 Task: Create new records with the help of DataWeave resources
Action: Mouse scrolled (168, 132) with delta (0, 0)
Screenshot: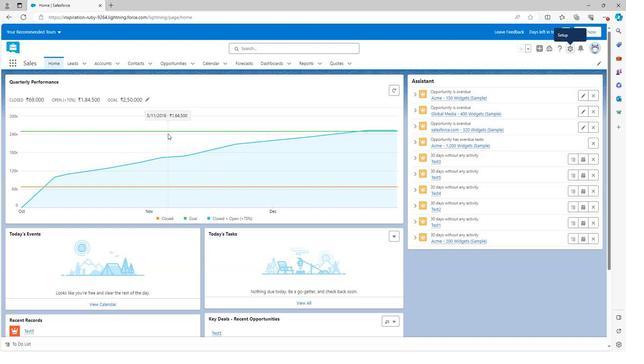 
Action: Mouse scrolled (168, 132) with delta (0, 0)
Screenshot: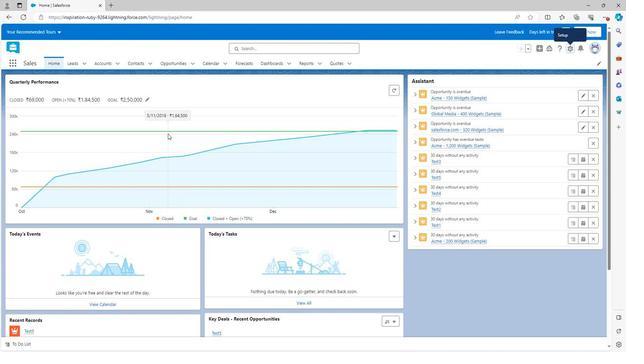 
Action: Mouse scrolled (168, 132) with delta (0, 0)
Screenshot: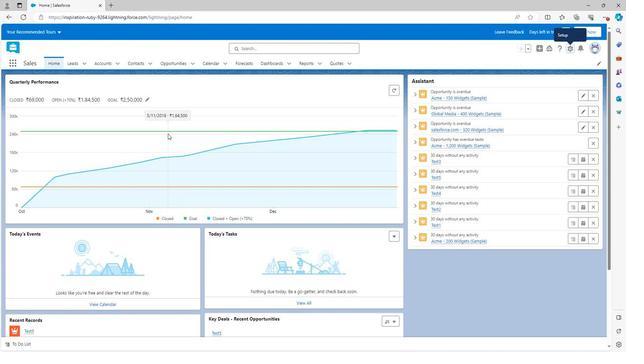 
Action: Mouse scrolled (168, 132) with delta (0, 0)
Screenshot: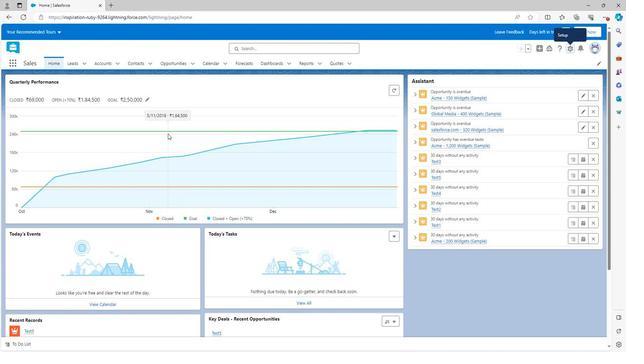
Action: Mouse scrolled (168, 133) with delta (0, 0)
Screenshot: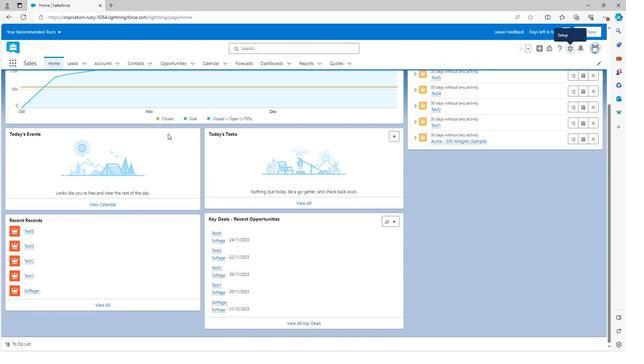 
Action: Mouse scrolled (168, 133) with delta (0, 0)
Screenshot: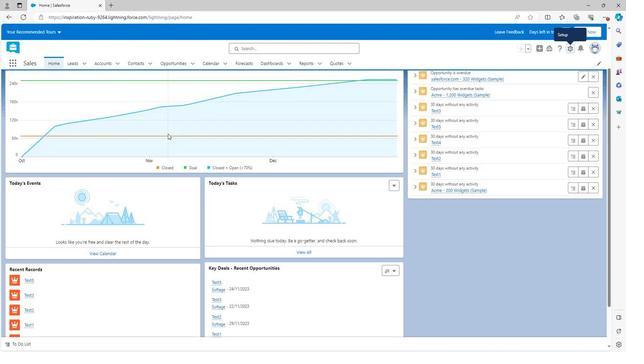
Action: Mouse scrolled (168, 133) with delta (0, 0)
Screenshot: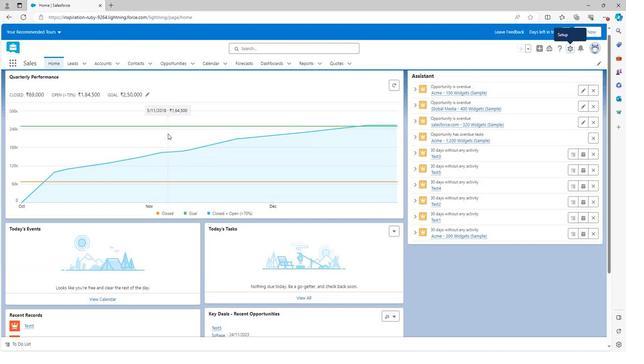 
Action: Mouse scrolled (168, 133) with delta (0, 0)
Screenshot: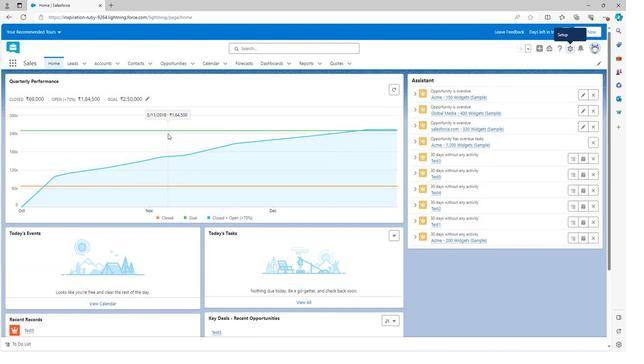 
Action: Mouse scrolled (168, 133) with delta (0, 0)
Screenshot: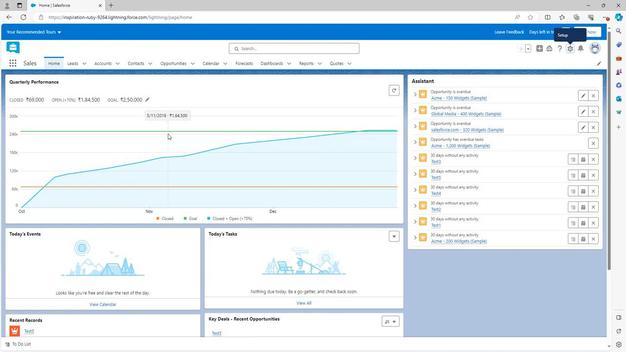 
Action: Mouse moved to (569, 50)
Screenshot: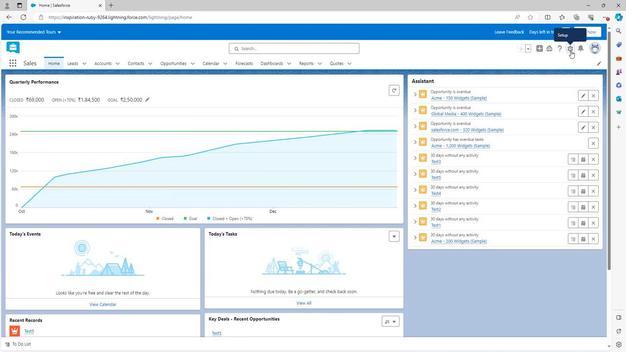 
Action: Mouse pressed left at (569, 50)
Screenshot: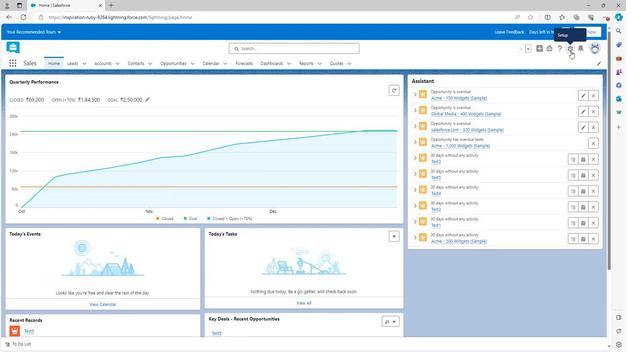 
Action: Mouse moved to (543, 66)
Screenshot: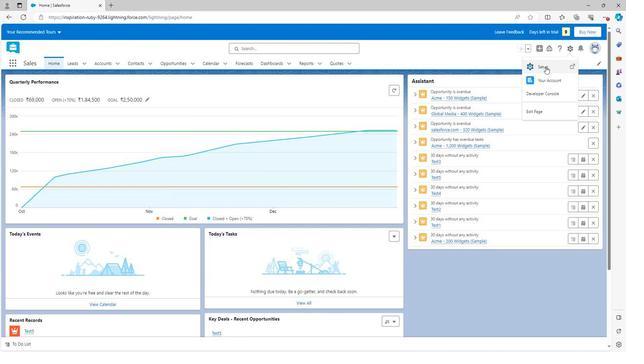 
Action: Mouse pressed left at (543, 66)
Screenshot: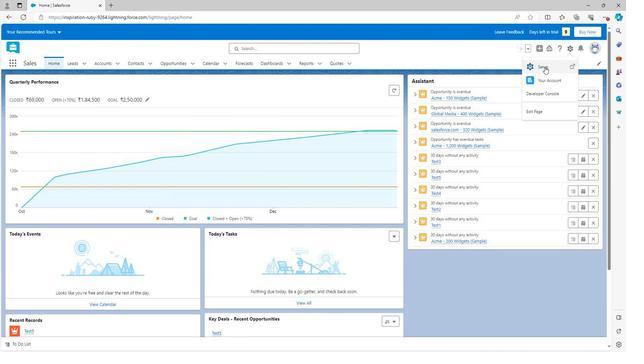 
Action: Mouse moved to (32, 248)
Screenshot: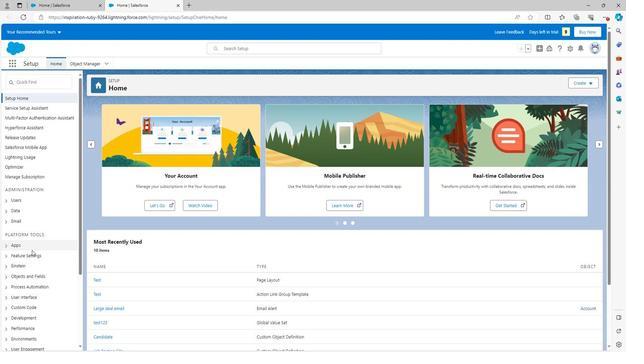 
Action: Mouse scrolled (32, 248) with delta (0, 0)
Screenshot: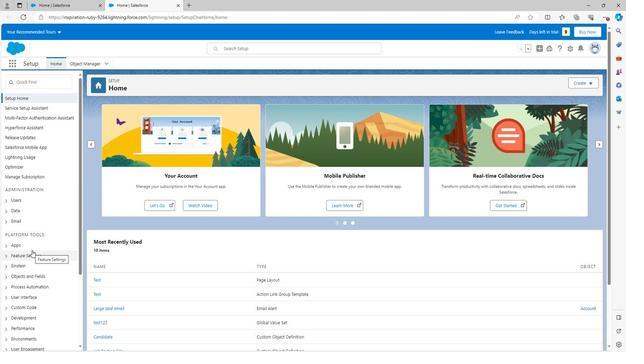 
Action: Mouse scrolled (32, 248) with delta (0, 0)
Screenshot: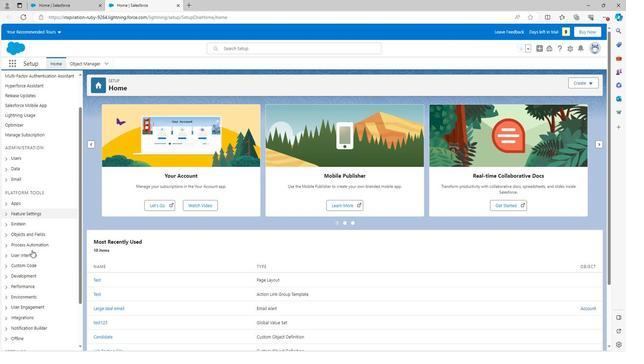 
Action: Mouse moved to (6, 222)
Screenshot: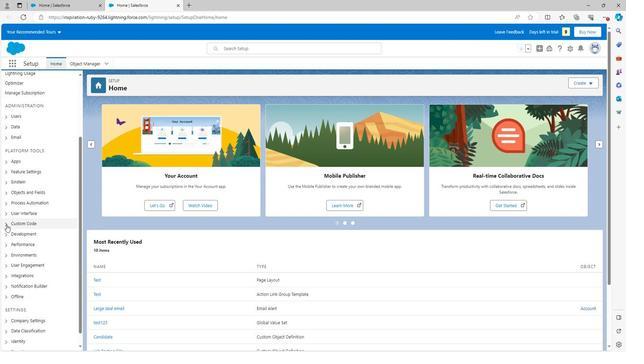 
Action: Mouse pressed left at (6, 222)
Screenshot: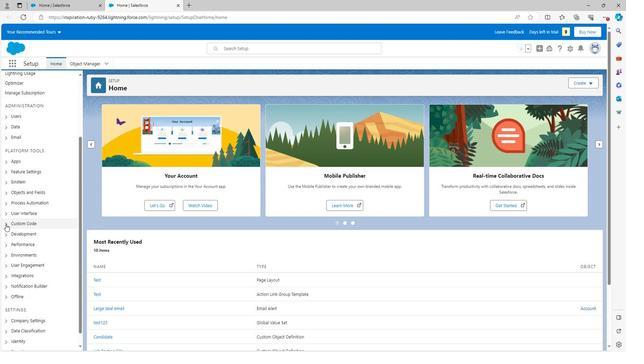 
Action: Mouse moved to (18, 256)
Screenshot: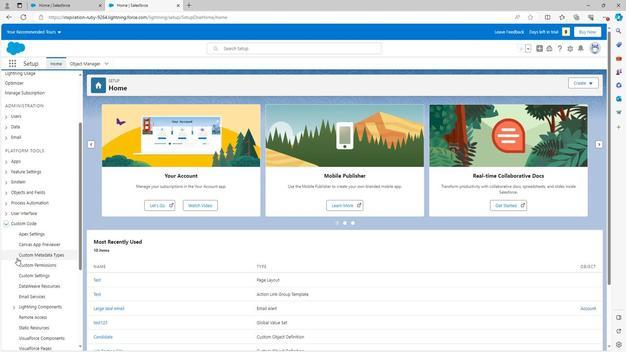 
Action: Mouse scrolled (18, 256) with delta (0, 0)
Screenshot: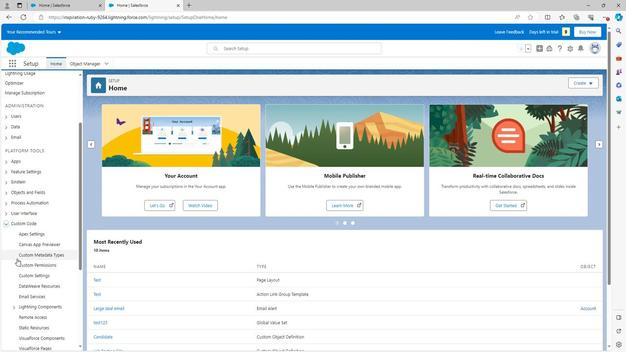 
Action: Mouse moved to (46, 242)
Screenshot: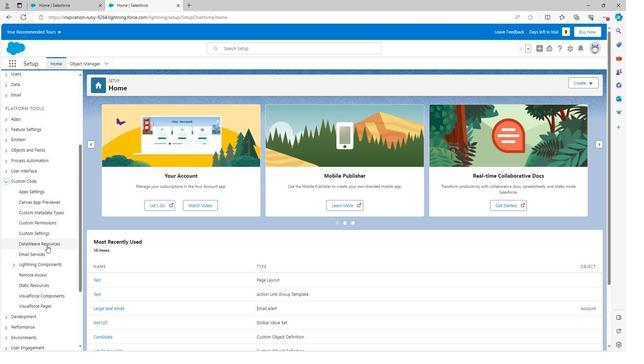 
Action: Mouse pressed left at (46, 242)
Screenshot: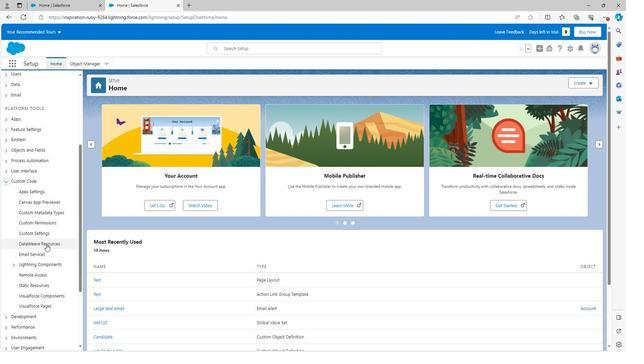 
Action: Mouse moved to (136, 136)
Screenshot: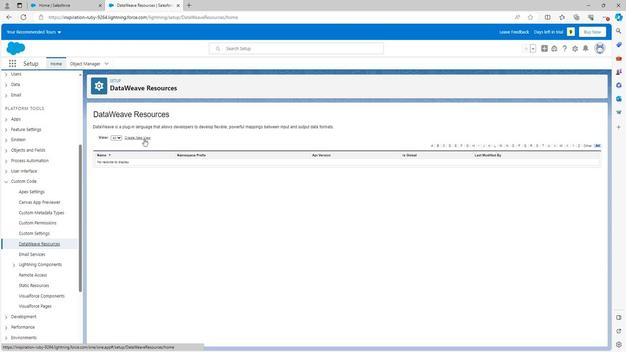 
Action: Mouse pressed left at (136, 136)
Screenshot: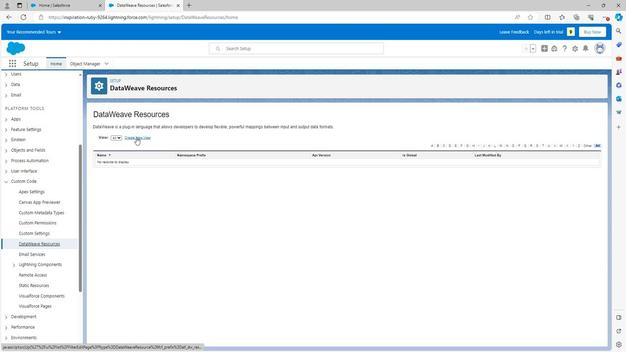 
Action: Mouse moved to (147, 150)
Screenshot: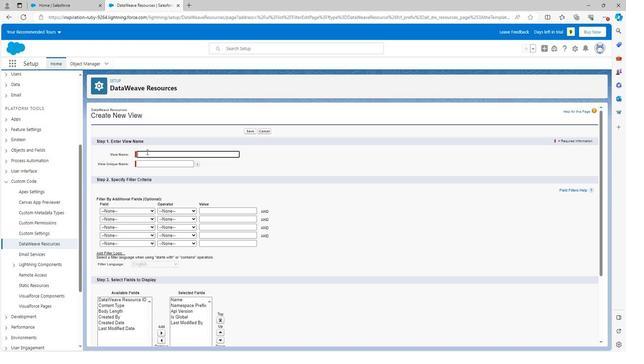 
Action: Mouse pressed left at (147, 150)
Screenshot: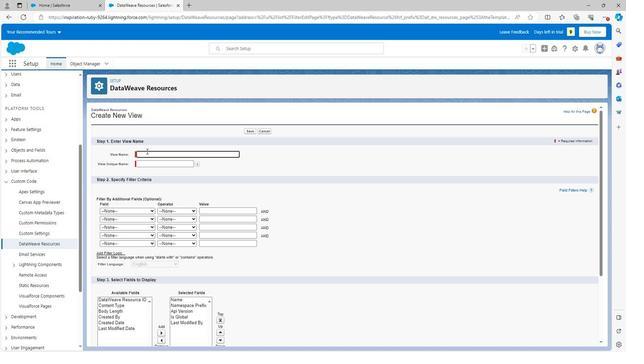 
Action: Mouse moved to (174, 175)
Screenshot: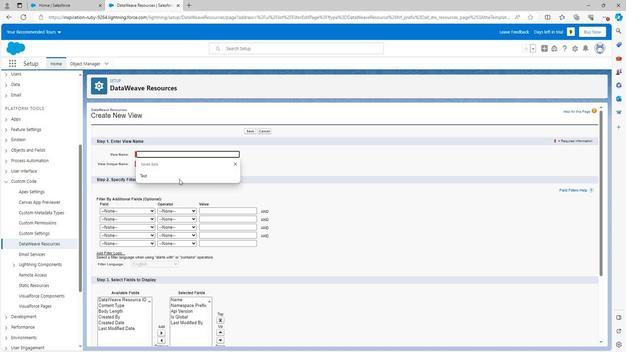 
Action: Mouse pressed left at (174, 175)
Screenshot: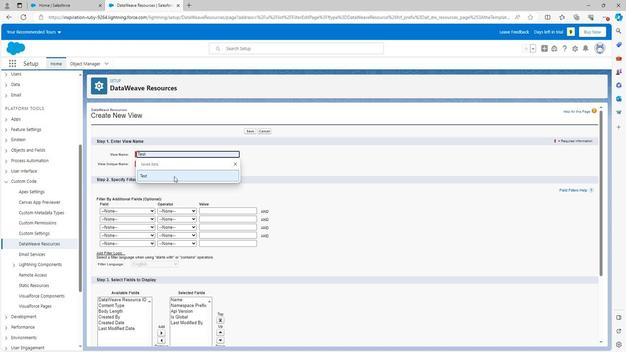 
Action: Mouse moved to (160, 164)
Screenshot: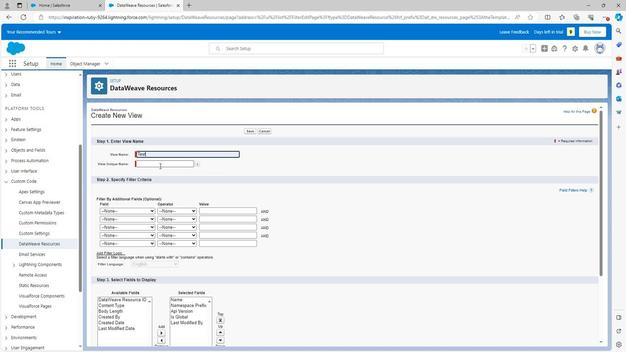 
Action: Mouse pressed left at (160, 164)
Screenshot: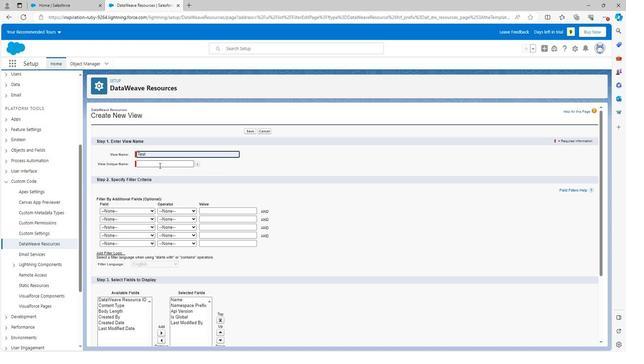 
Action: Mouse moved to (129, 208)
Screenshot: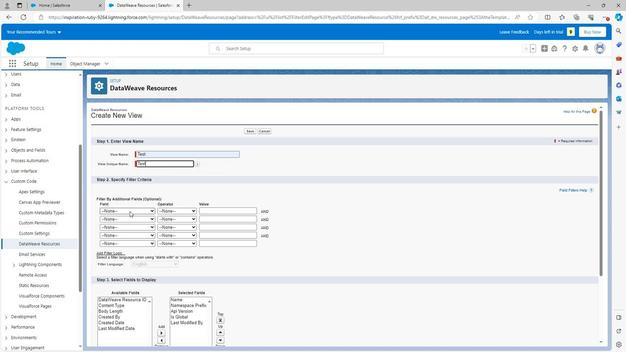 
Action: Mouse pressed left at (129, 208)
Screenshot: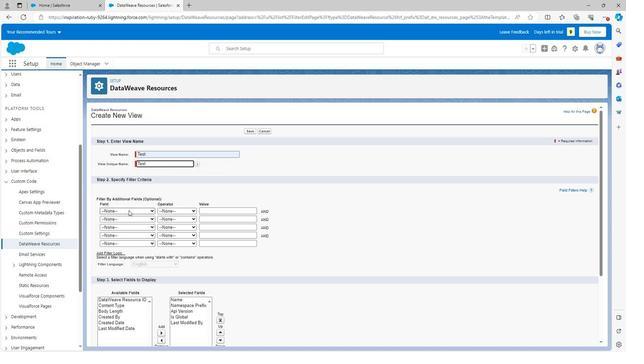 
Action: Mouse moved to (115, 229)
Screenshot: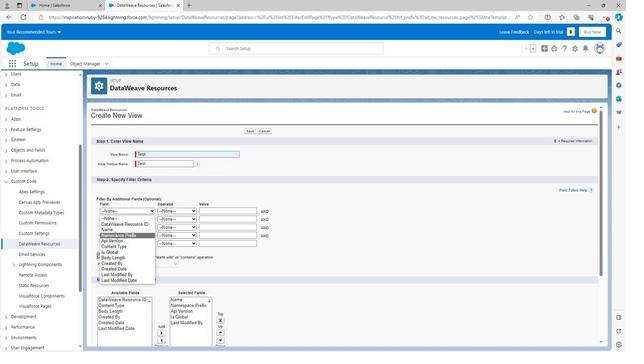 
Action: Mouse pressed left at (115, 229)
Screenshot: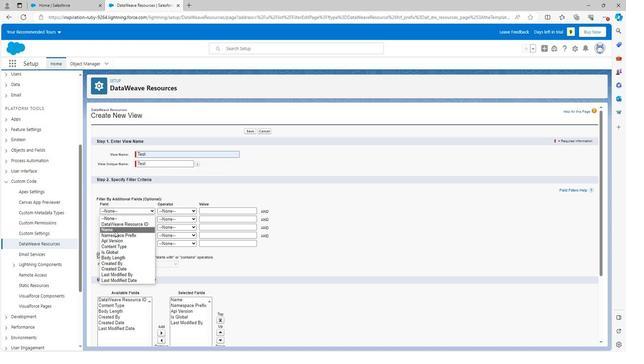 
Action: Mouse moved to (207, 209)
Screenshot: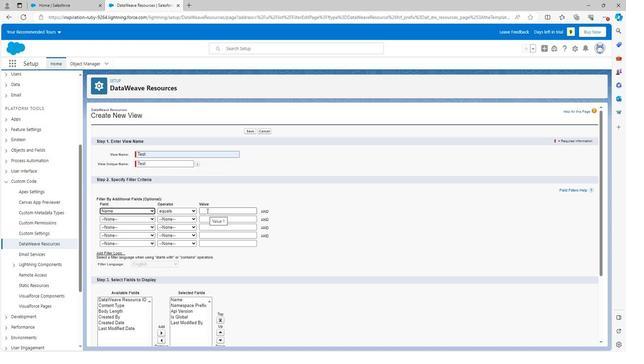 
Action: Mouse pressed left at (207, 209)
Screenshot: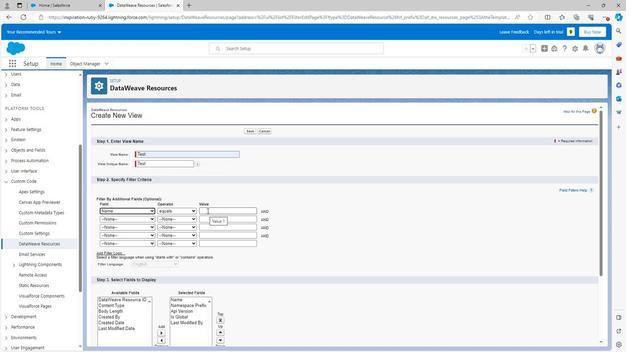
Action: Mouse moved to (206, 229)
Screenshot: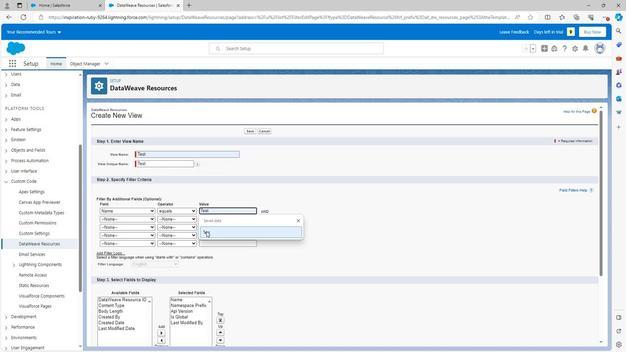 
Action: Mouse pressed left at (206, 229)
Screenshot: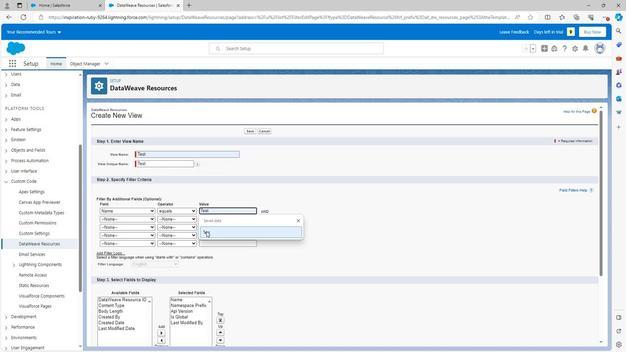 
Action: Mouse moved to (245, 237)
Screenshot: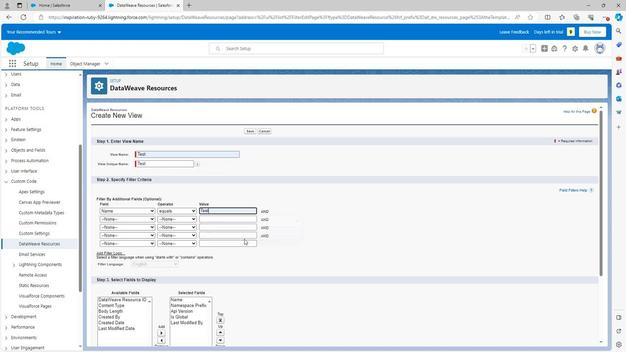 
Action: Mouse scrolled (245, 237) with delta (0, 0)
Screenshot: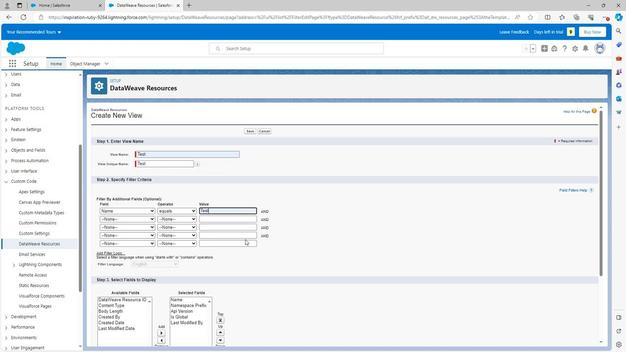 
Action: Mouse scrolled (245, 237) with delta (0, 0)
Screenshot: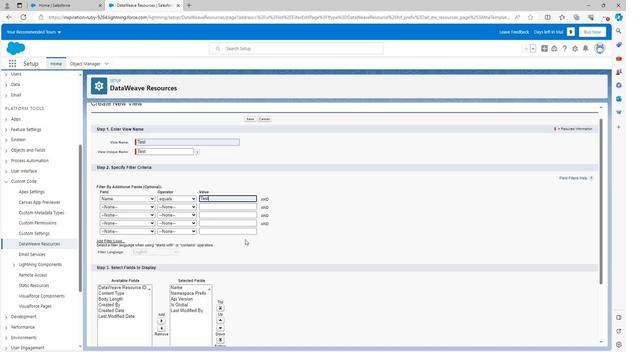 
Action: Mouse scrolled (245, 237) with delta (0, 0)
Screenshot: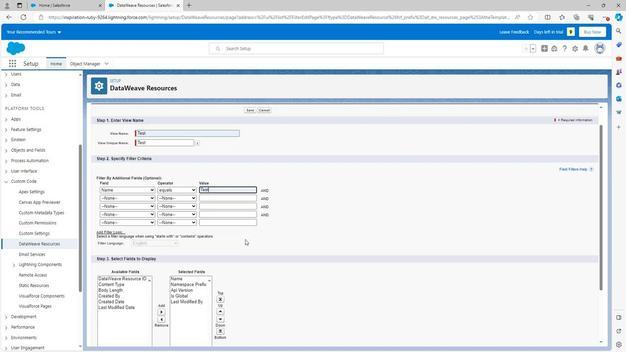 
Action: Mouse scrolled (245, 237) with delta (0, 0)
Screenshot: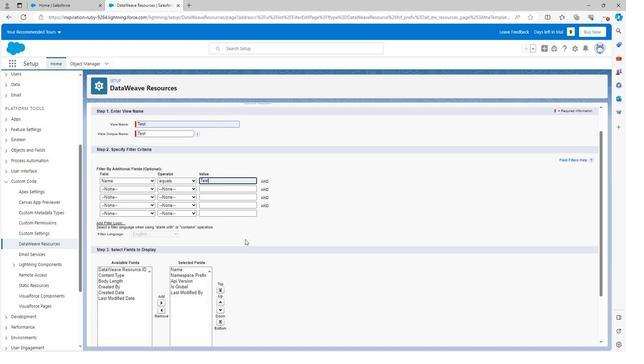 
Action: Mouse scrolled (245, 237) with delta (0, 0)
Screenshot: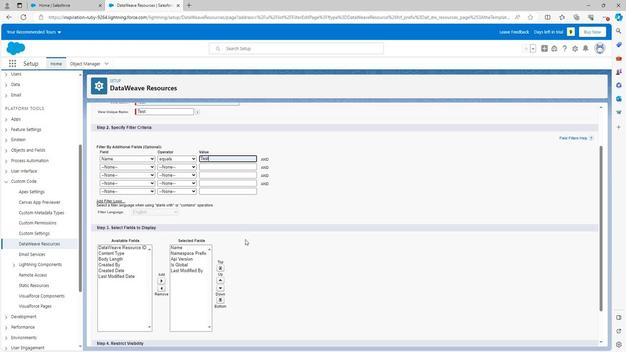 
Action: Mouse moved to (174, 271)
Screenshot: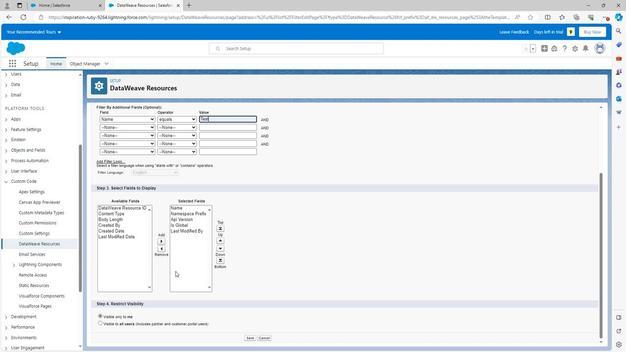 
Action: Mouse scrolled (174, 271) with delta (0, 0)
Screenshot: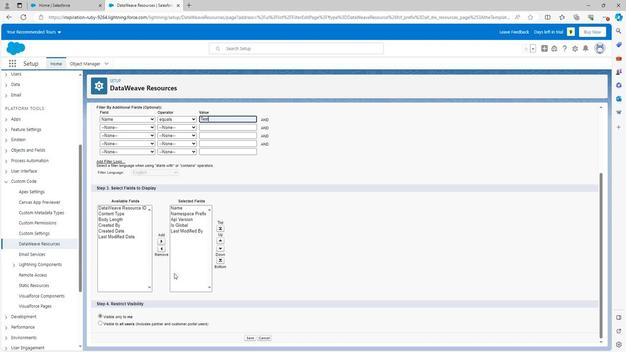 
Action: Mouse moved to (174, 272)
Screenshot: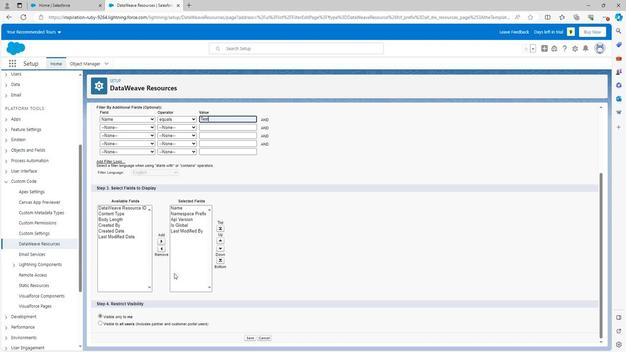 
Action: Mouse scrolled (174, 271) with delta (0, 0)
Screenshot: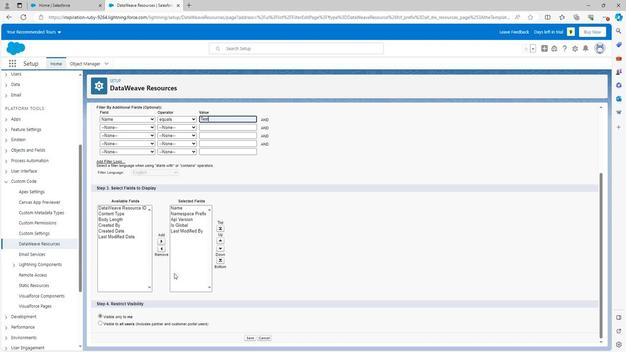
Action: Mouse moved to (174, 273)
Screenshot: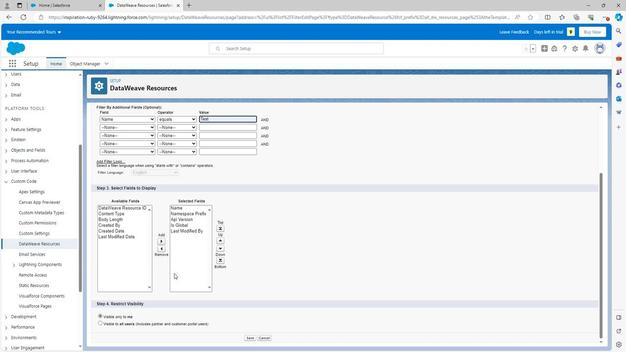 
Action: Mouse scrolled (174, 272) with delta (0, 0)
Screenshot: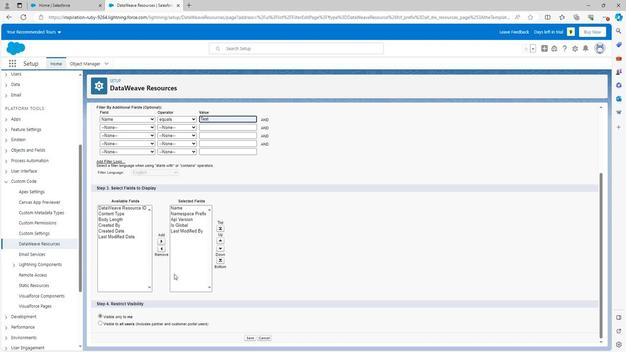 
Action: Mouse moved to (247, 333)
Screenshot: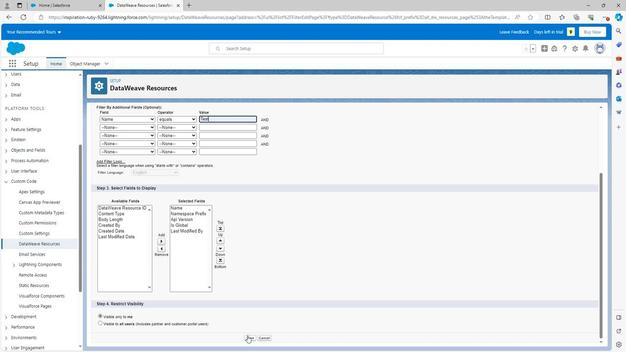 
Action: Mouse pressed left at (247, 333)
Screenshot: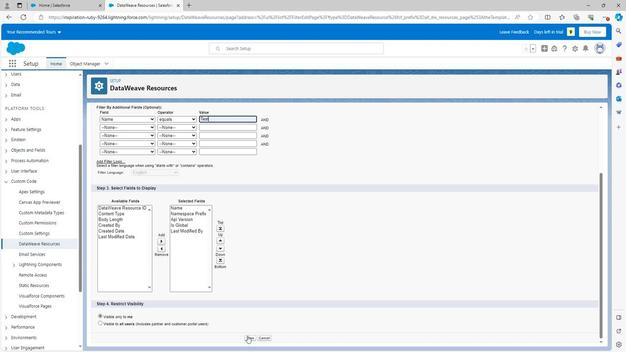 
Action: Mouse moved to (225, 204)
Screenshot: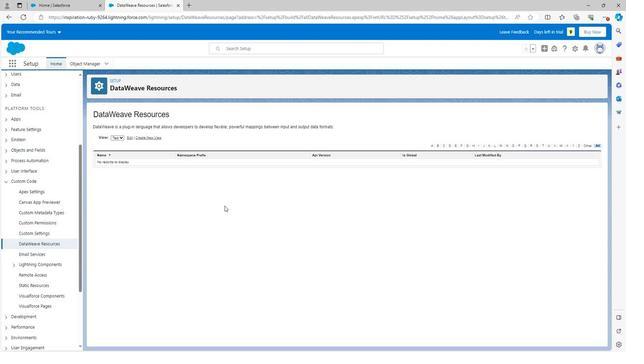 
